 Task: Create a sub task System Test and UAT for the task  Implement data encryption for better user security in the project Trailblazer , assign it to team member softage.6@softage.net and update the status of the sub task to  Off Track , set the priority of the sub task to High.
Action: Mouse moved to (56, 336)
Screenshot: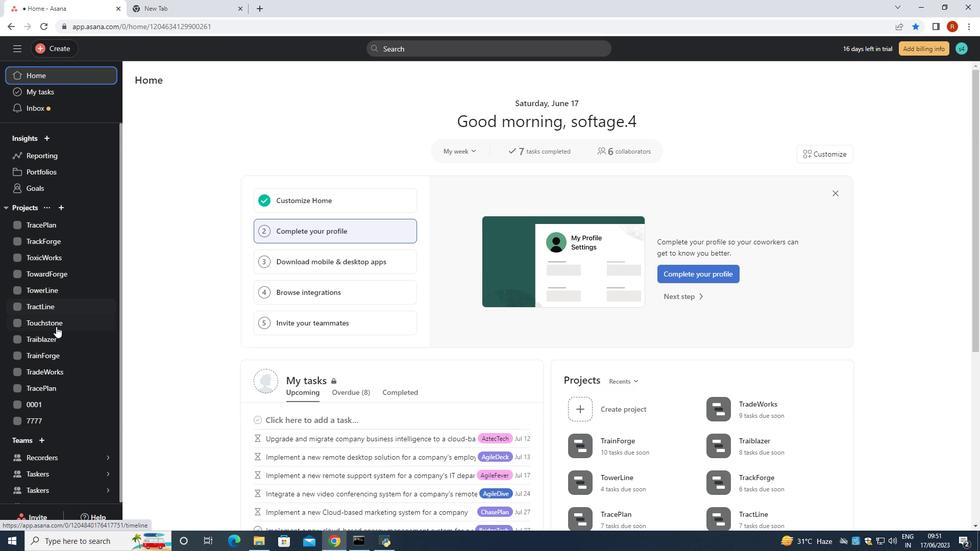 
Action: Mouse pressed left at (56, 336)
Screenshot: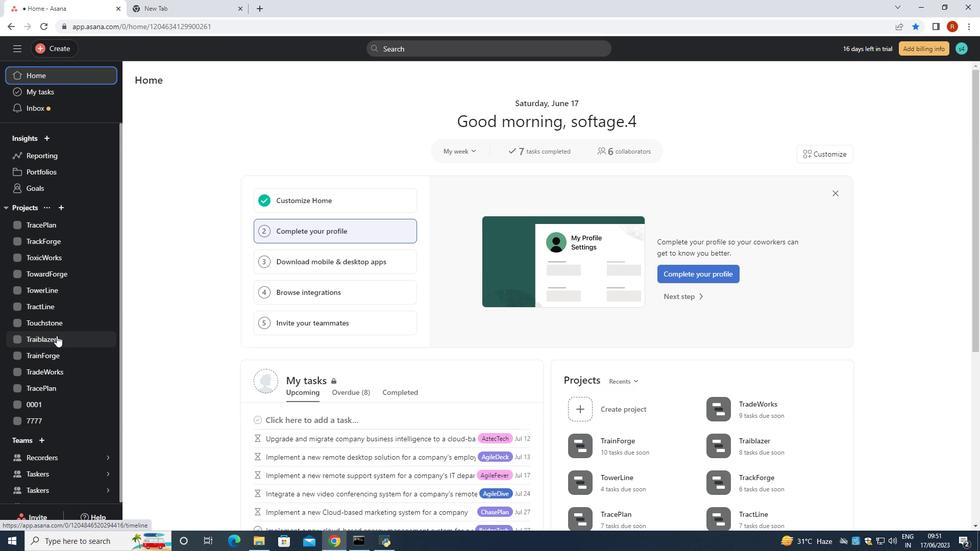 
Action: Mouse moved to (449, 225)
Screenshot: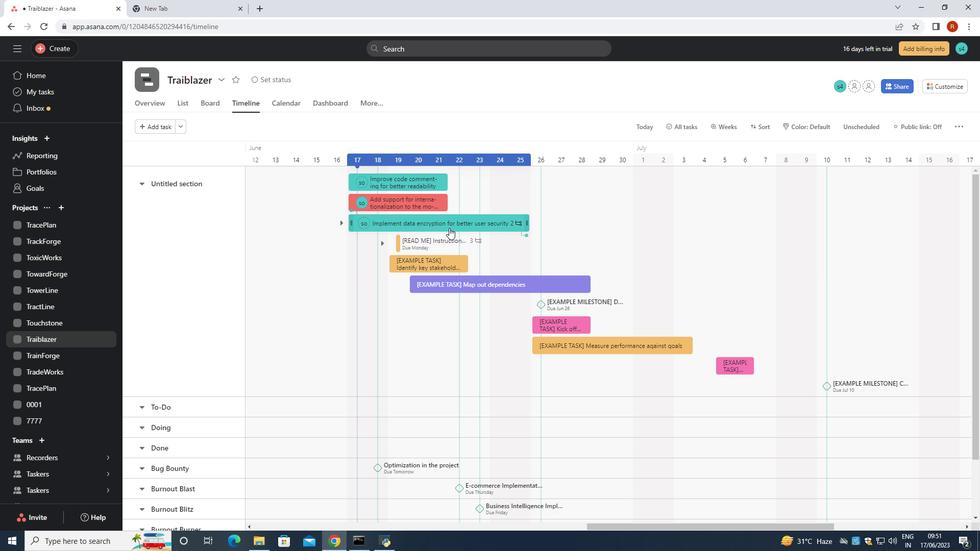 
Action: Mouse pressed left at (449, 225)
Screenshot: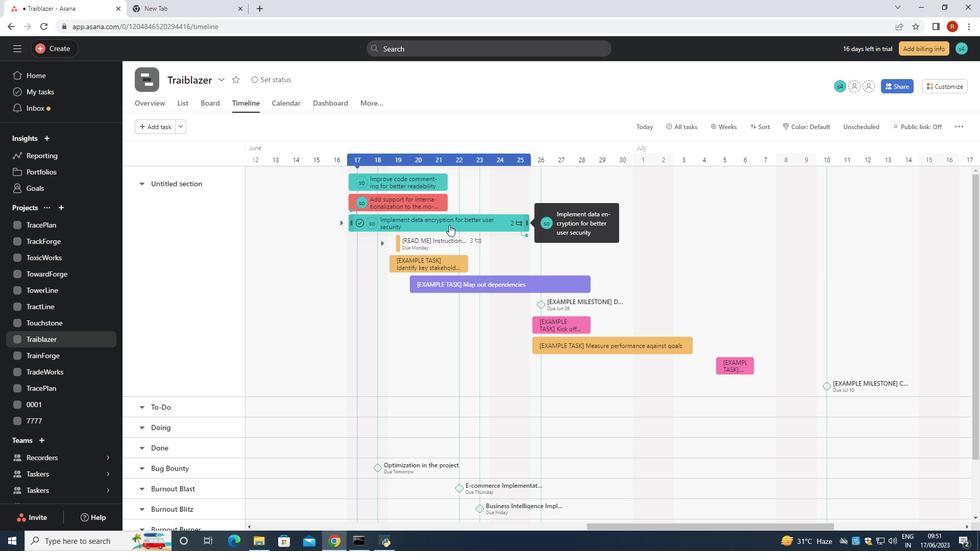 
Action: Mouse moved to (730, 374)
Screenshot: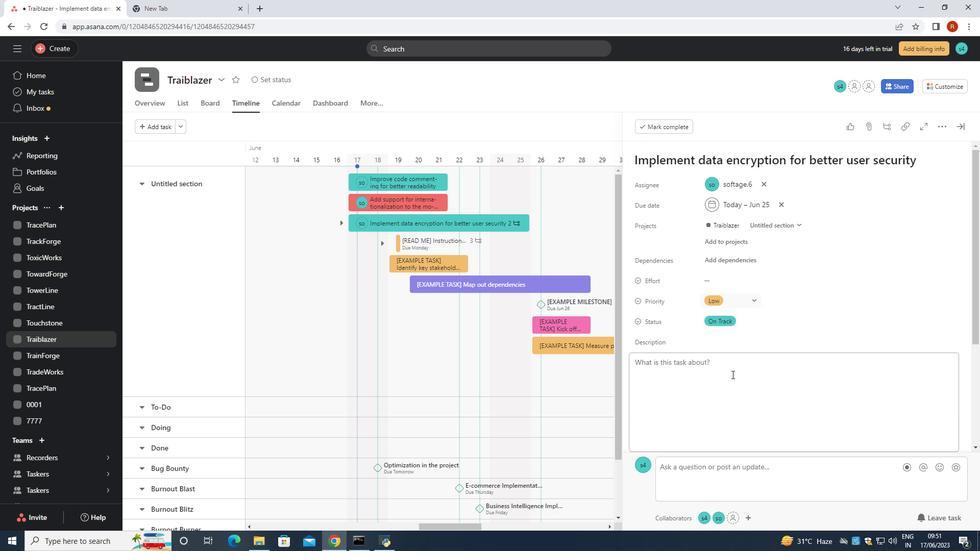 
Action: Mouse scrolled (730, 374) with delta (0, 0)
Screenshot: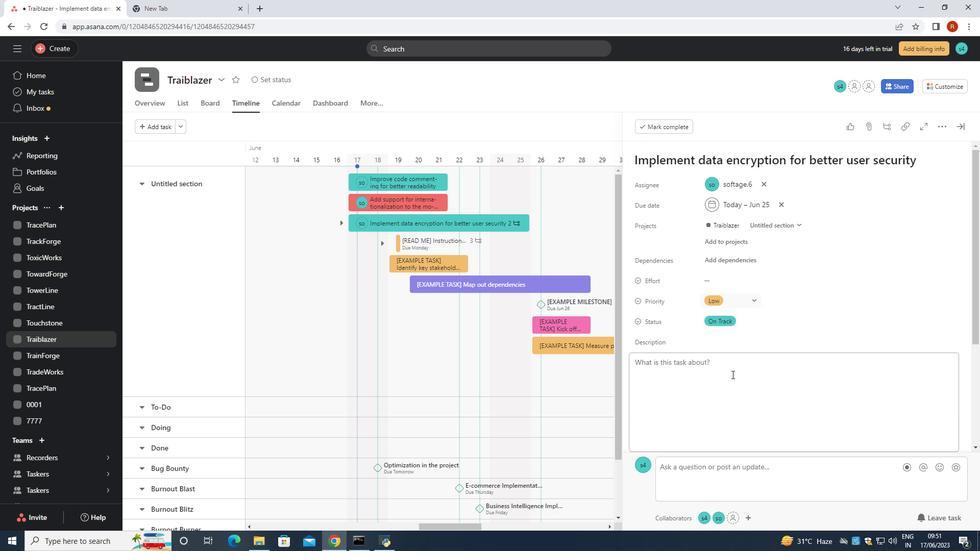 
Action: Mouse moved to (729, 375)
Screenshot: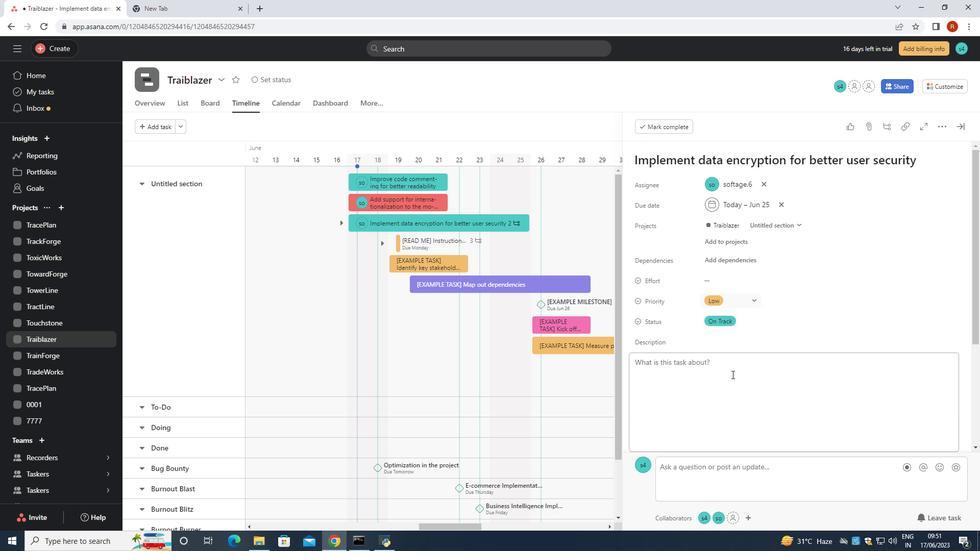 
Action: Mouse scrolled (729, 374) with delta (0, 0)
Screenshot: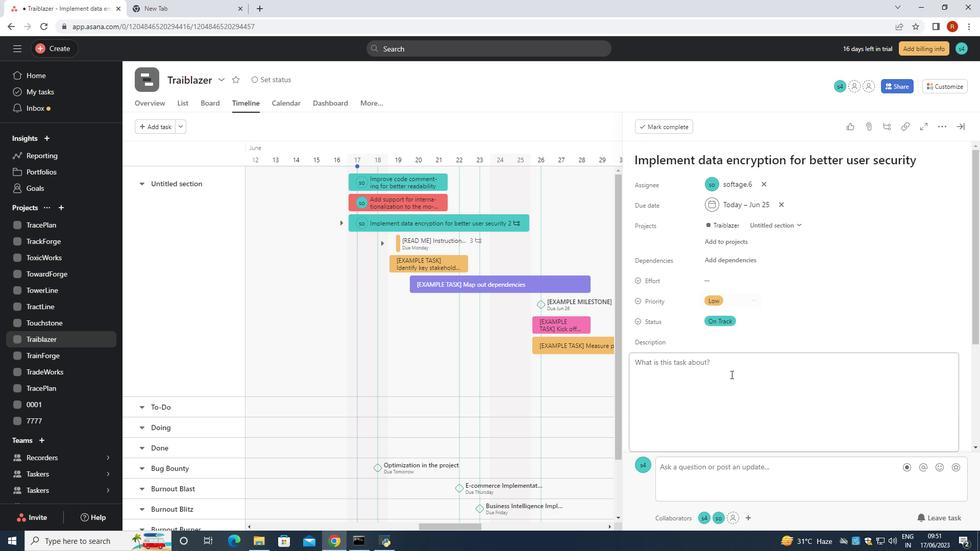 
Action: Mouse moved to (729, 375)
Screenshot: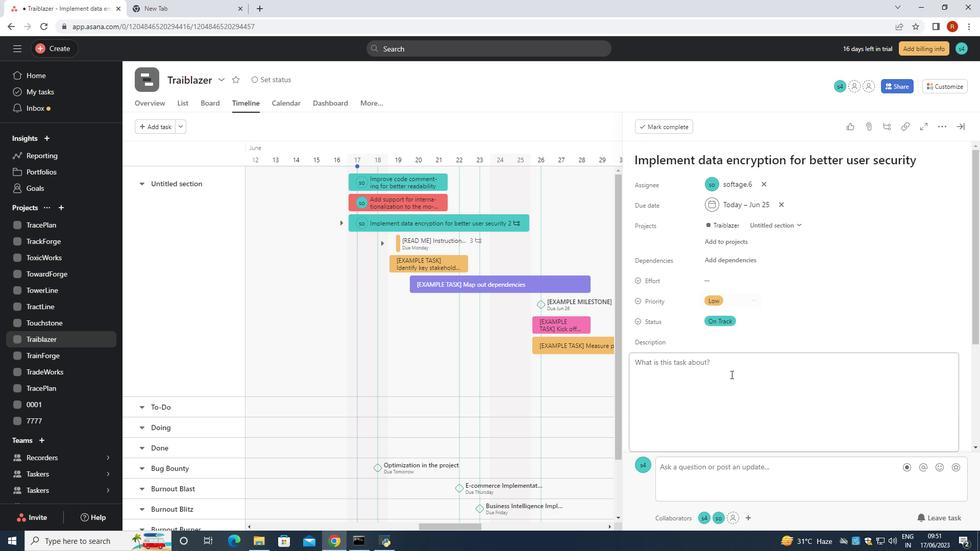 
Action: Mouse scrolled (729, 375) with delta (0, 0)
Screenshot: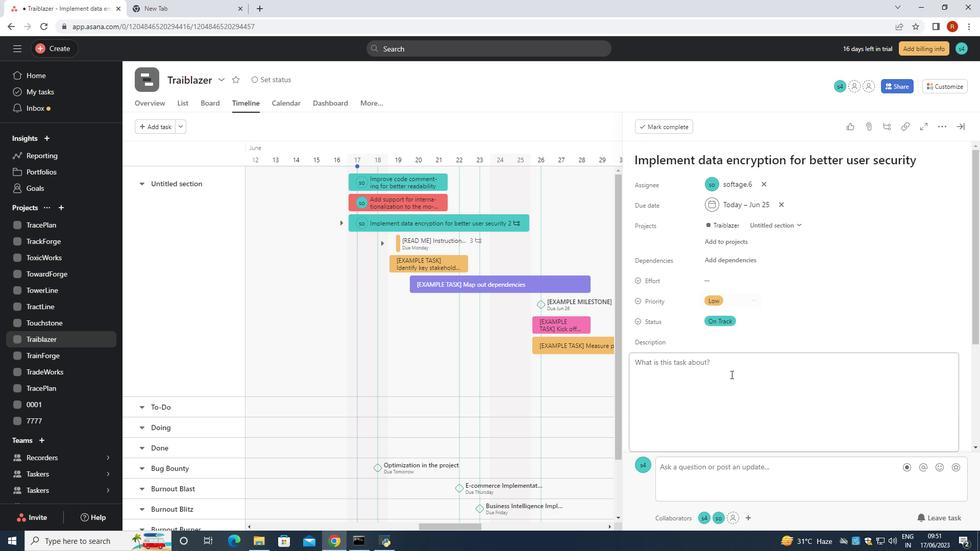 
Action: Mouse scrolled (729, 375) with delta (0, 0)
Screenshot: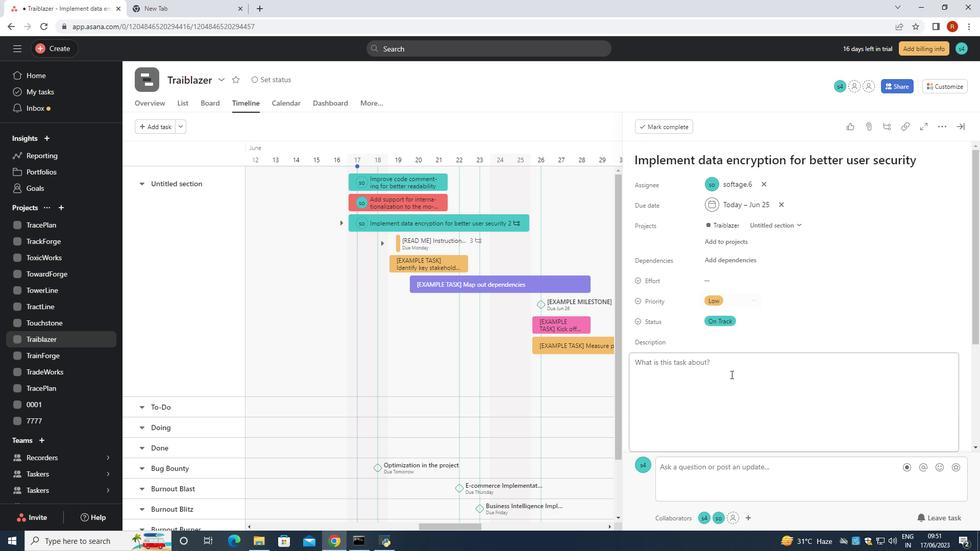 
Action: Mouse moved to (669, 364)
Screenshot: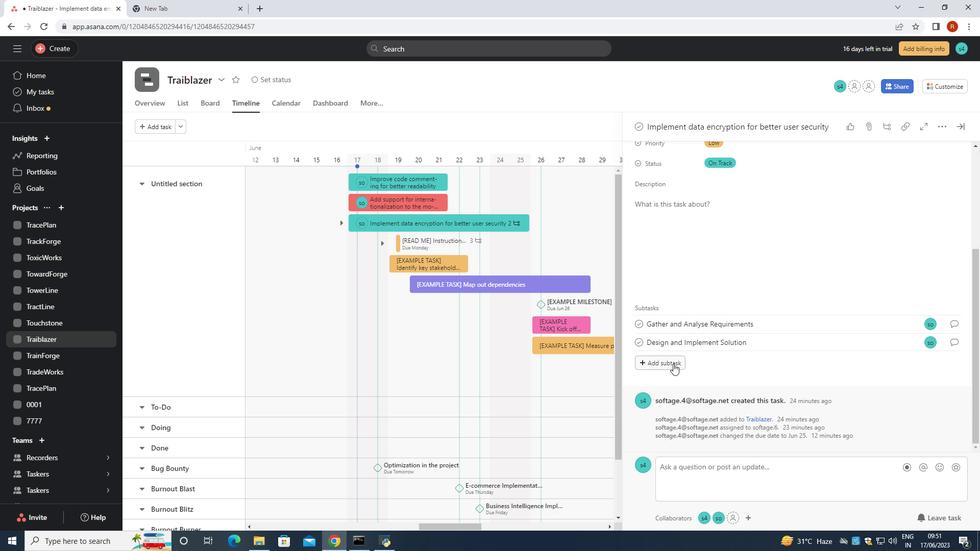 
Action: Mouse pressed left at (669, 364)
Screenshot: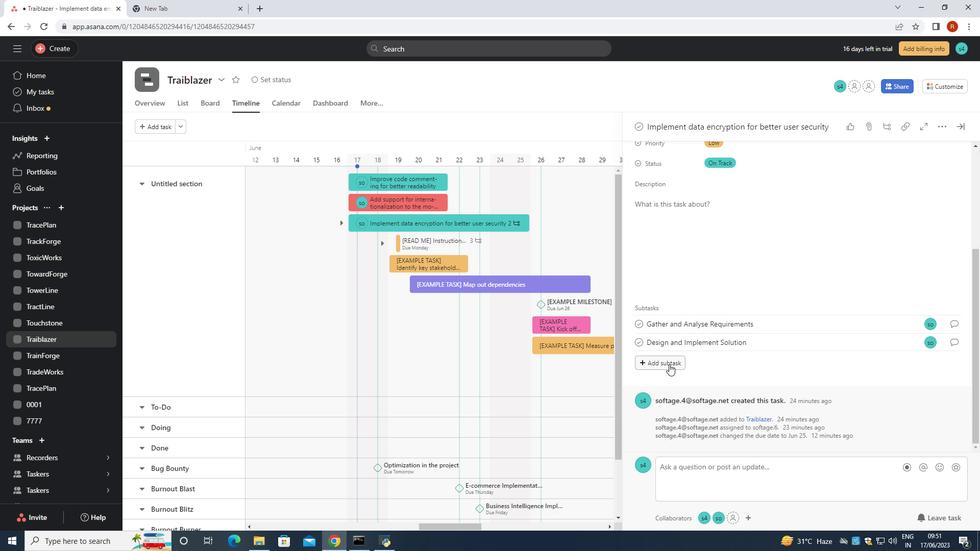 
Action: Mouse moved to (694, 356)
Screenshot: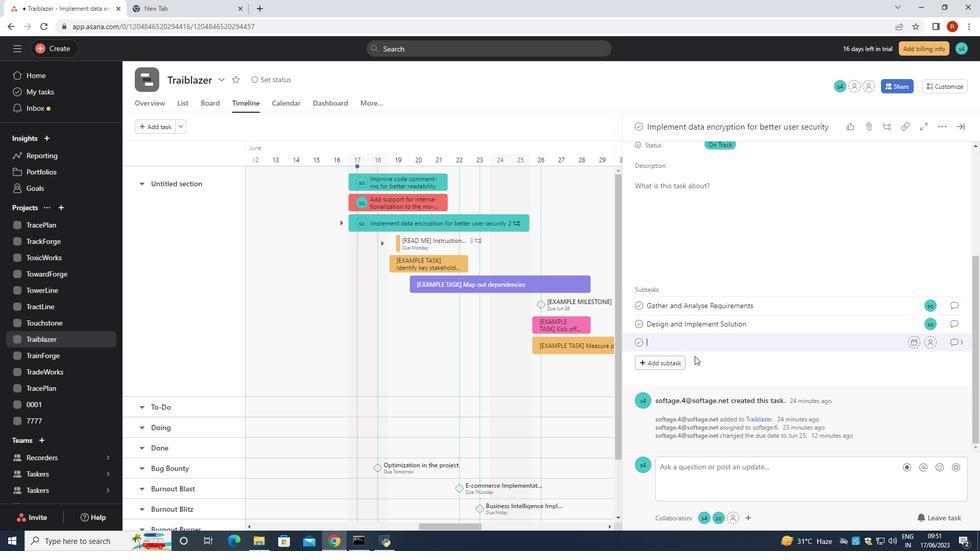 
Action: Key pressed <Key.shift><Key.shift><Key.shift><Key.shift><Key.shift><Key.shift><Key.shift><Key.shift><Key.shift><Key.shift><Key.shift><Key.shift><Key.shift><Key.shift><Key.shift><Key.shift><Key.shift><Key.shift><Key.shift><Key.shift><Key.shift>System<Key.space><Key.shift>Test<Key.space>and<Key.space><Key.shift><Key.shift><Key.shift><Key.shift><Key.shift><Key.shift>UAT
Screenshot: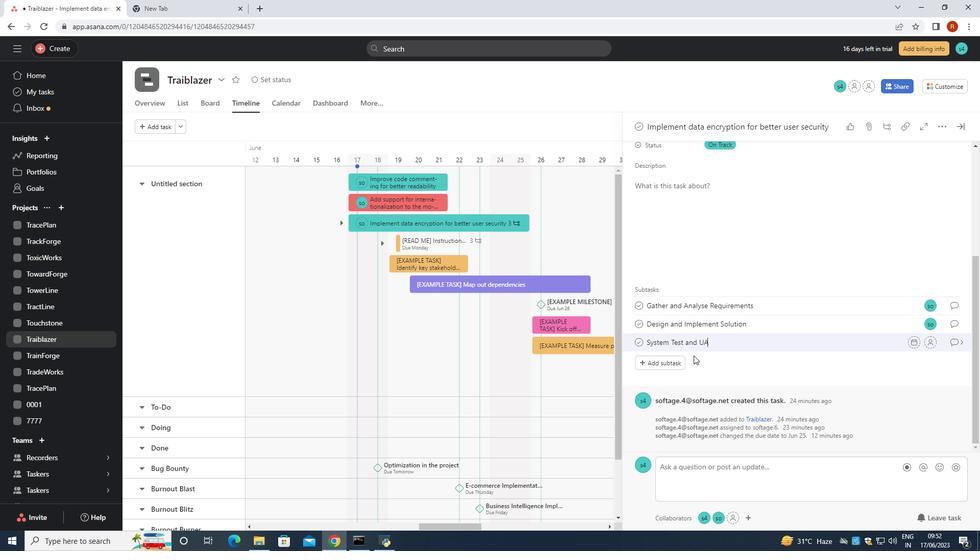 
Action: Mouse moved to (934, 344)
Screenshot: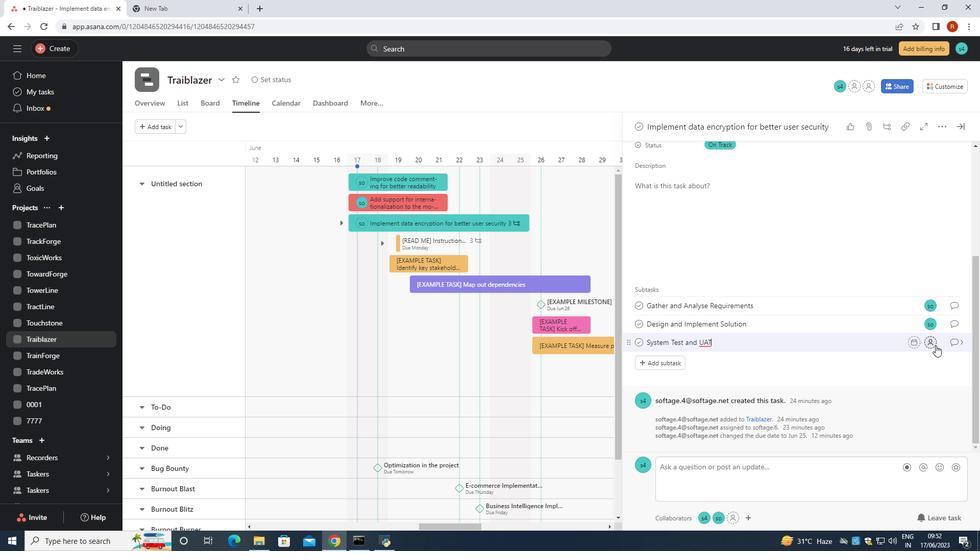 
Action: Mouse pressed left at (934, 344)
Screenshot: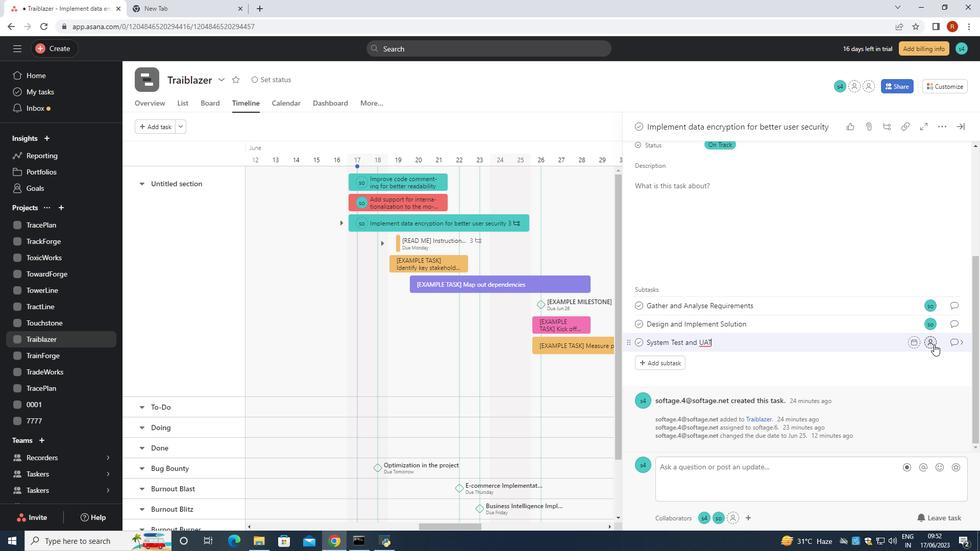 
Action: Mouse moved to (875, 303)
Screenshot: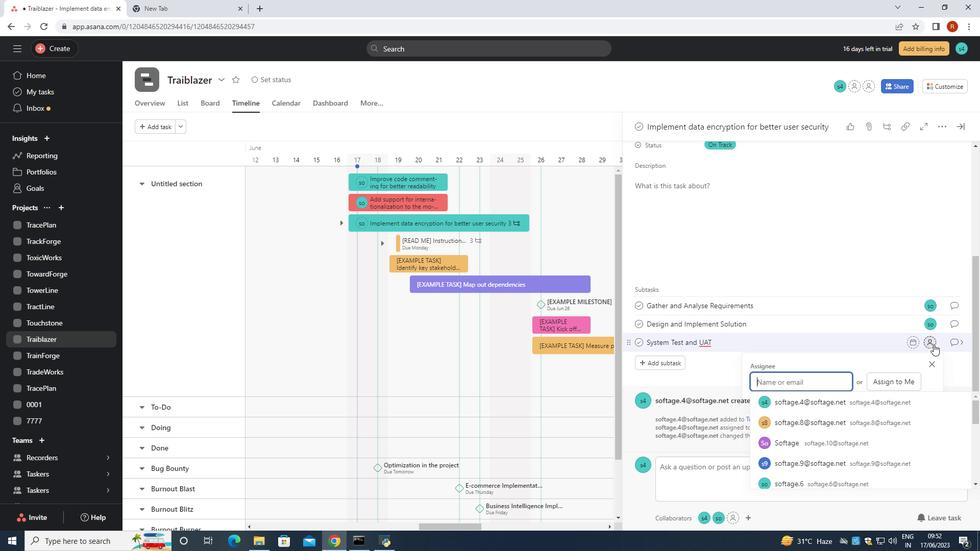 
Action: Key pressed softage.6<Key.shift><Key.shift><Key.shift><Key.shift><Key.shift><Key.shift><Key.shift><Key.shift><Key.shift><Key.shift><Key.shift>@softage.net
Screenshot: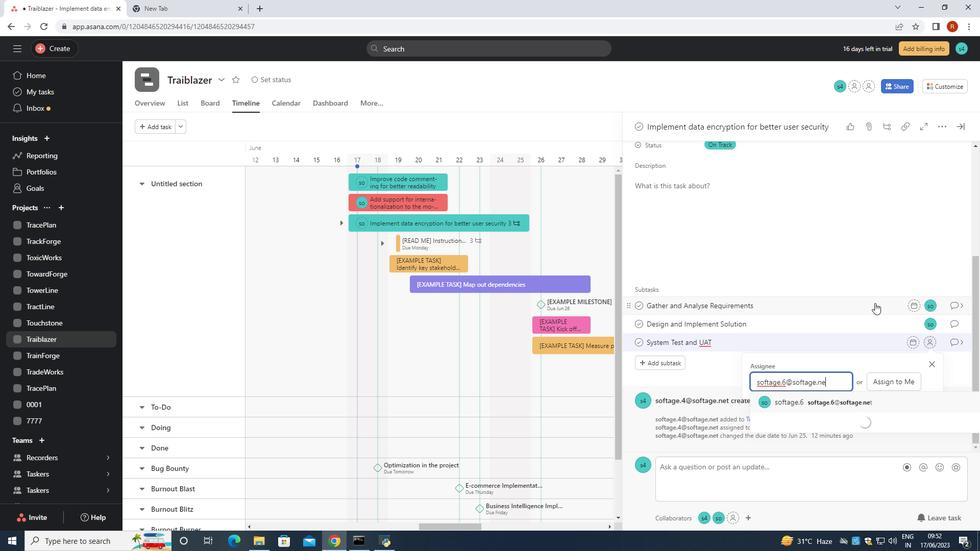 
Action: Mouse moved to (848, 398)
Screenshot: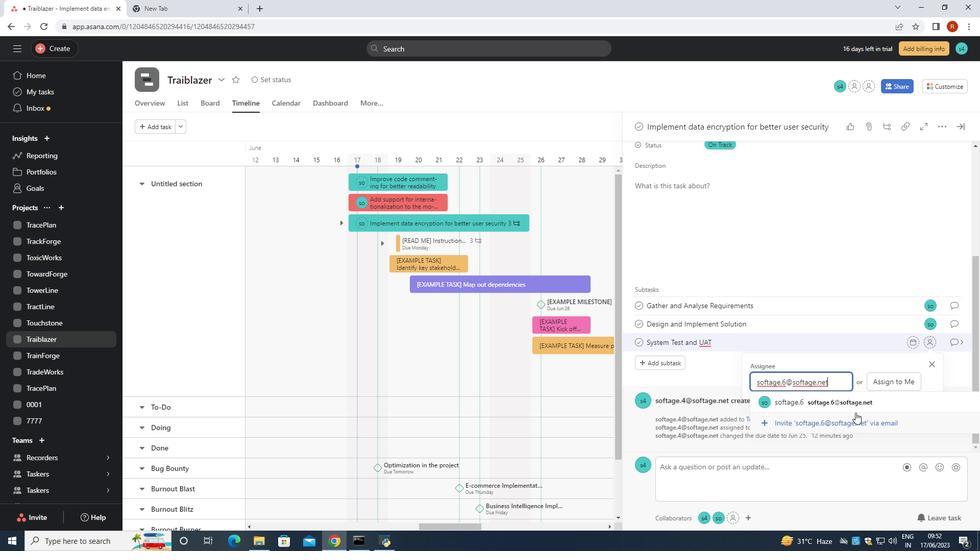 
Action: Mouse pressed left at (848, 398)
Screenshot: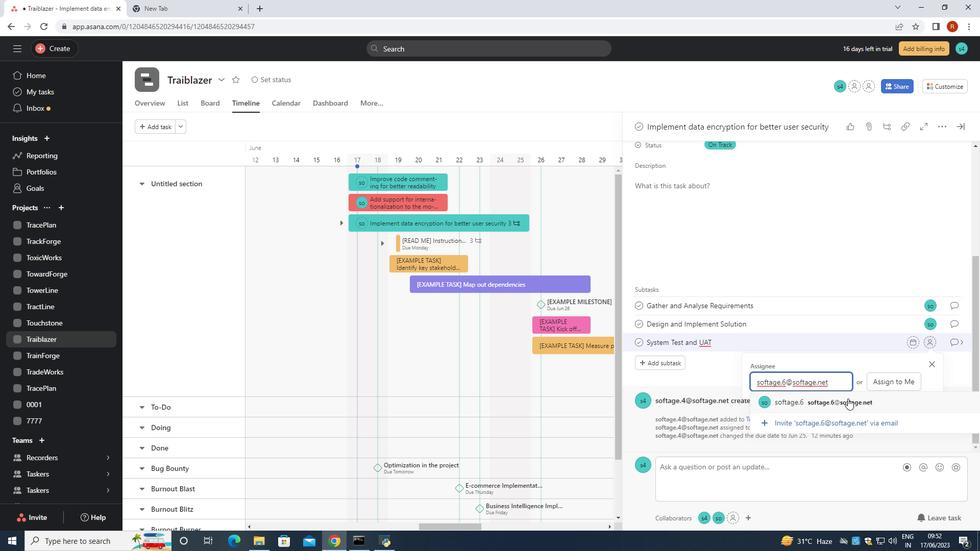
Action: Mouse moved to (957, 340)
Screenshot: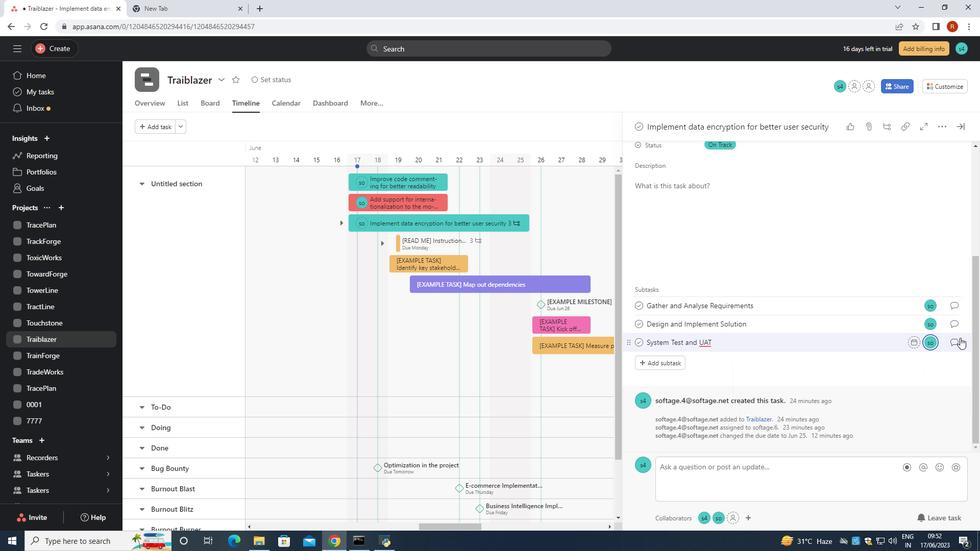 
Action: Mouse pressed left at (957, 340)
Screenshot: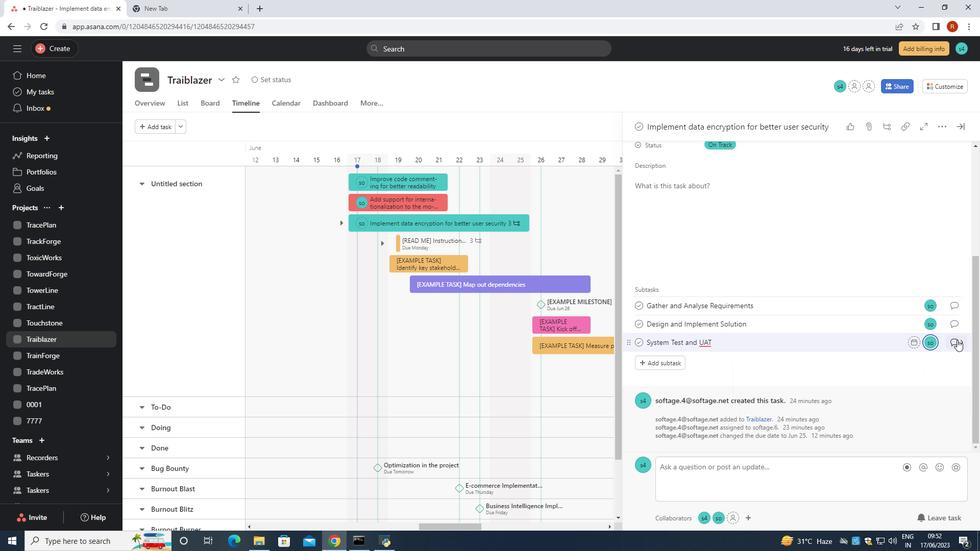 
Action: Mouse moved to (681, 272)
Screenshot: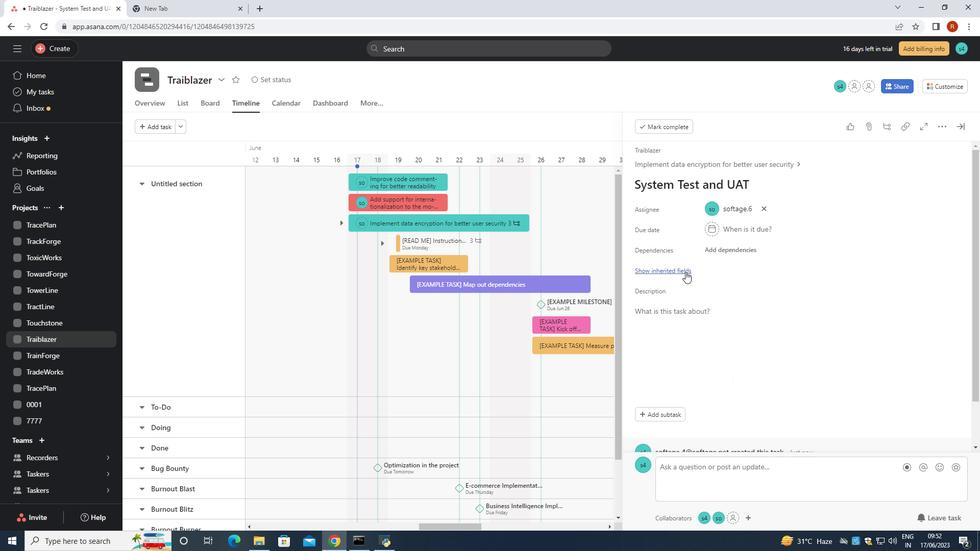 
Action: Mouse pressed left at (681, 272)
Screenshot: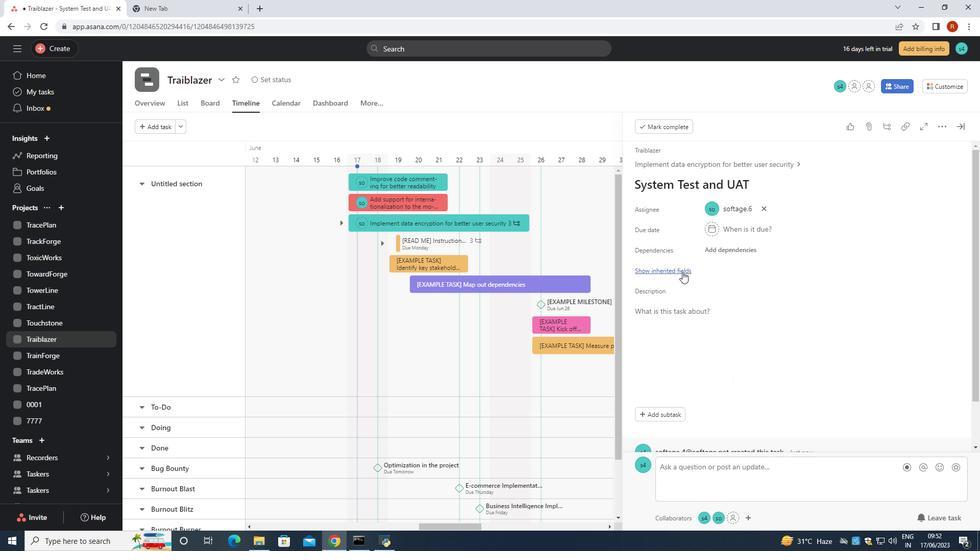 
Action: Mouse moved to (707, 332)
Screenshot: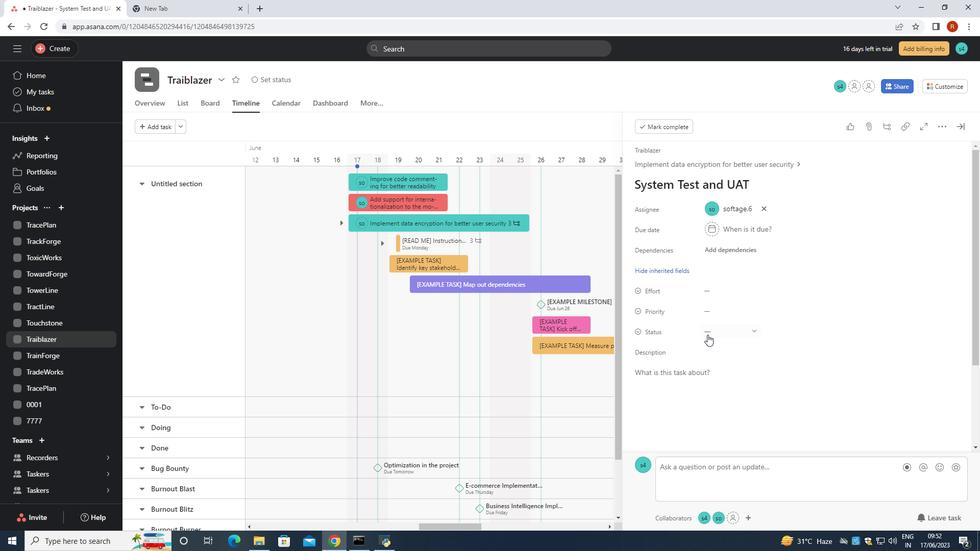 
Action: Mouse pressed left at (707, 332)
Screenshot: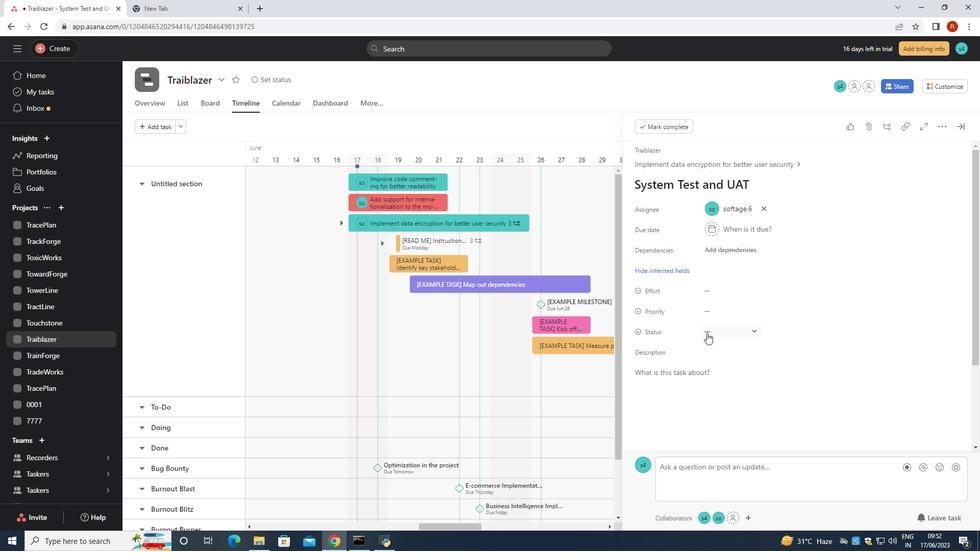 
Action: Mouse moved to (741, 402)
Screenshot: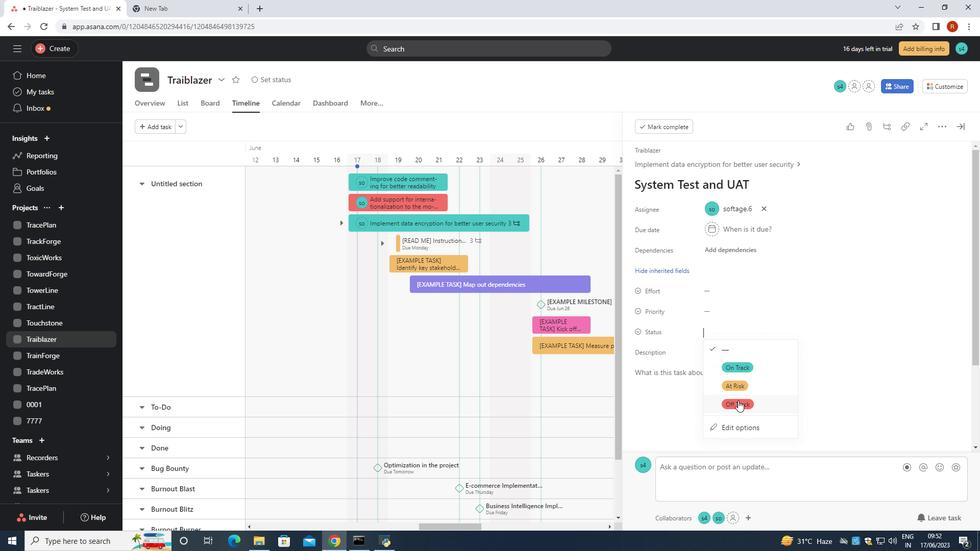 
Action: Mouse pressed left at (741, 402)
Screenshot: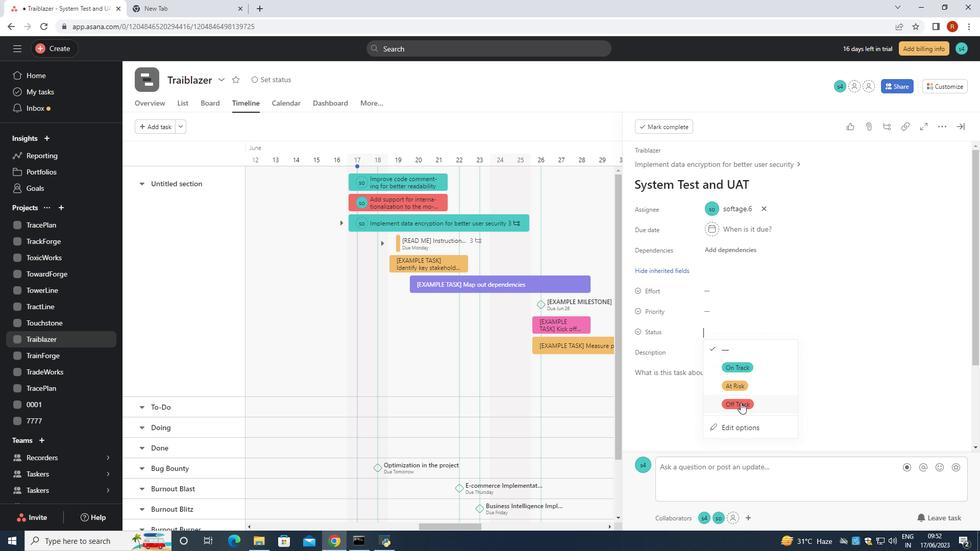 
Action: Mouse moved to (715, 310)
Screenshot: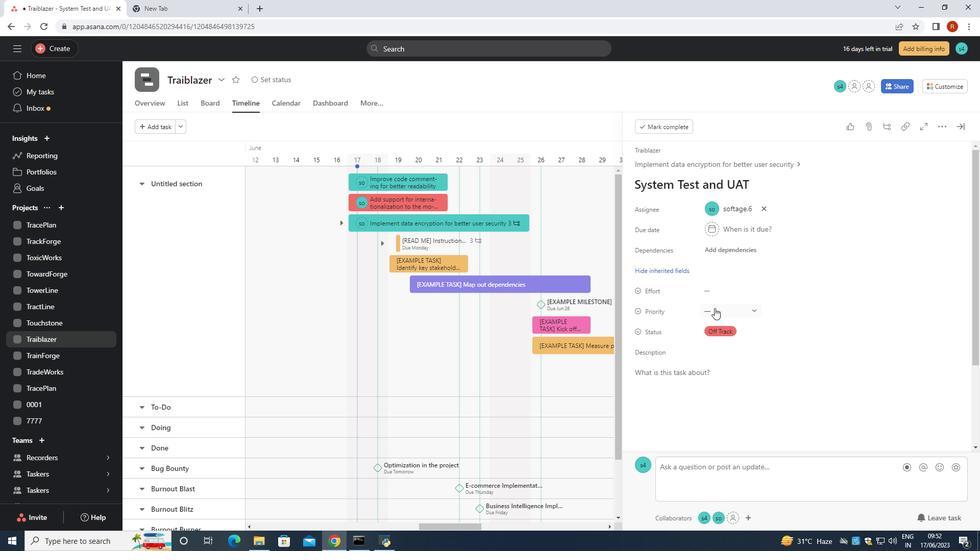 
Action: Mouse pressed left at (715, 310)
Screenshot: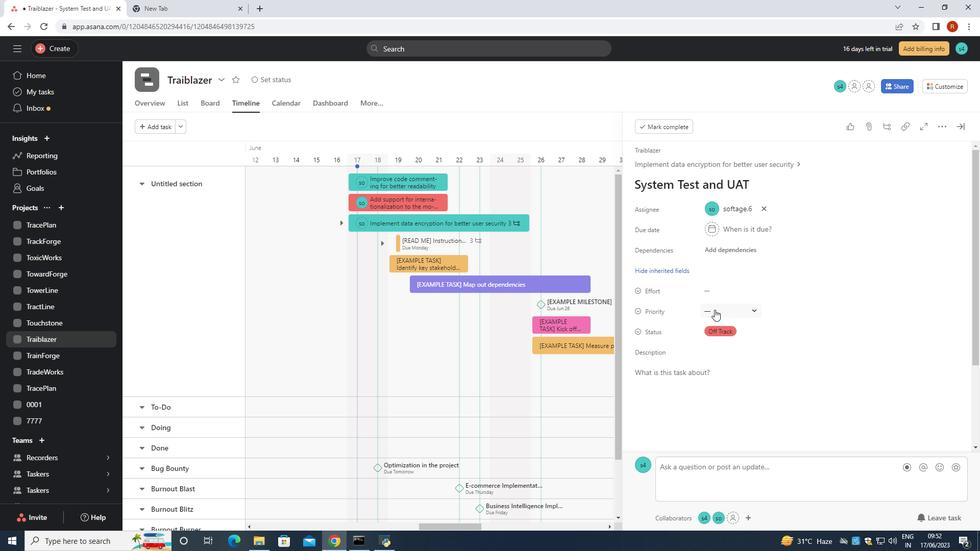 
Action: Mouse moved to (728, 349)
Screenshot: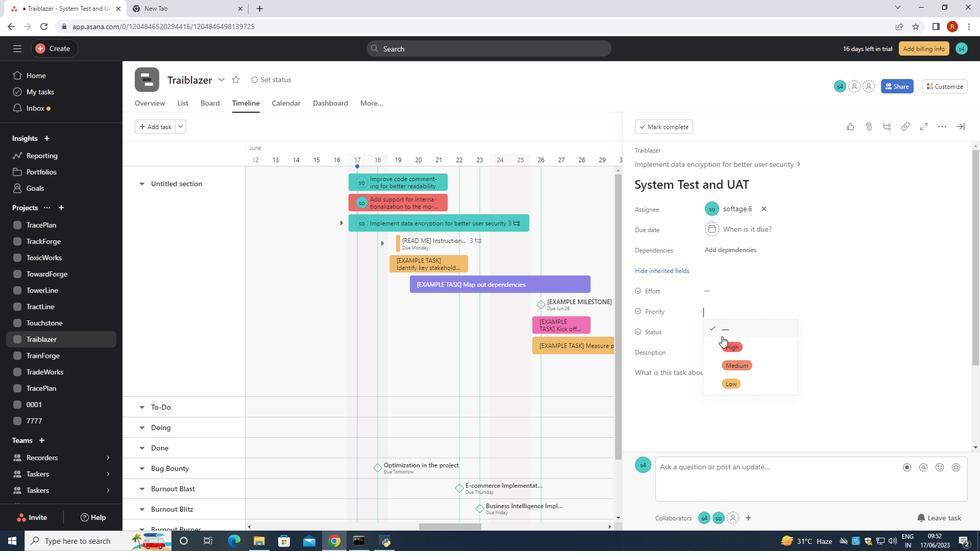 
Action: Mouse pressed left at (728, 349)
Screenshot: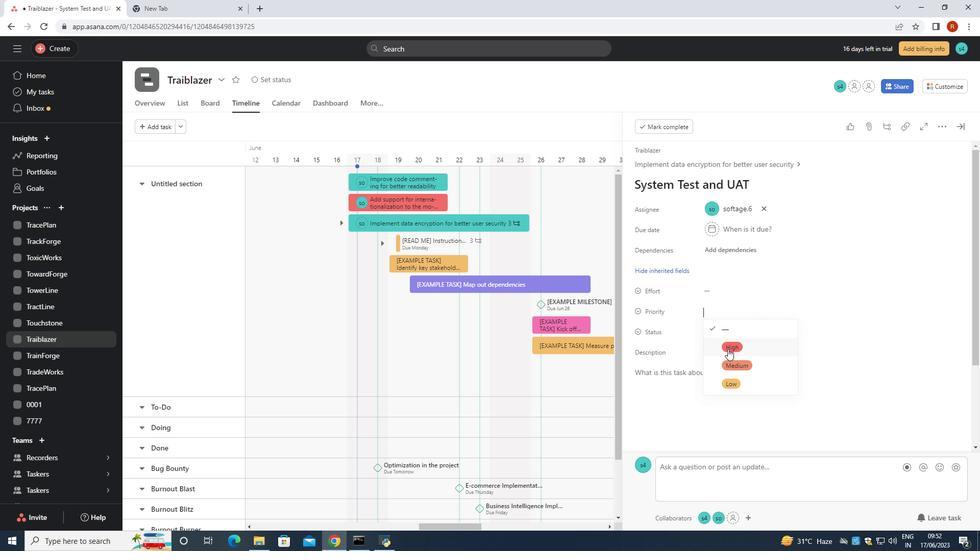 
Action: Mouse moved to (751, 353)
Screenshot: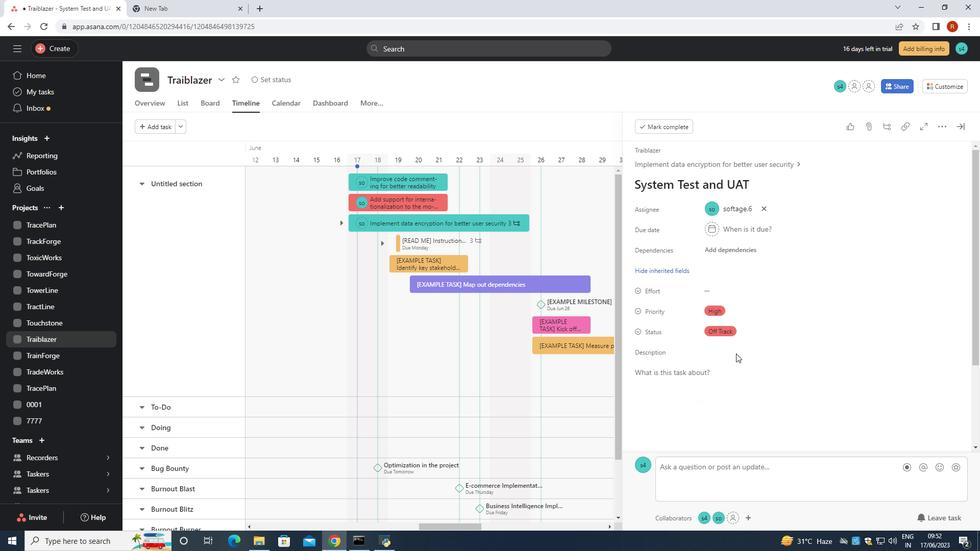 
